 Task: Add Sprouts Large Grade A Brown Cage Free Eggs to the cart.
Action: Mouse moved to (323, 145)
Screenshot: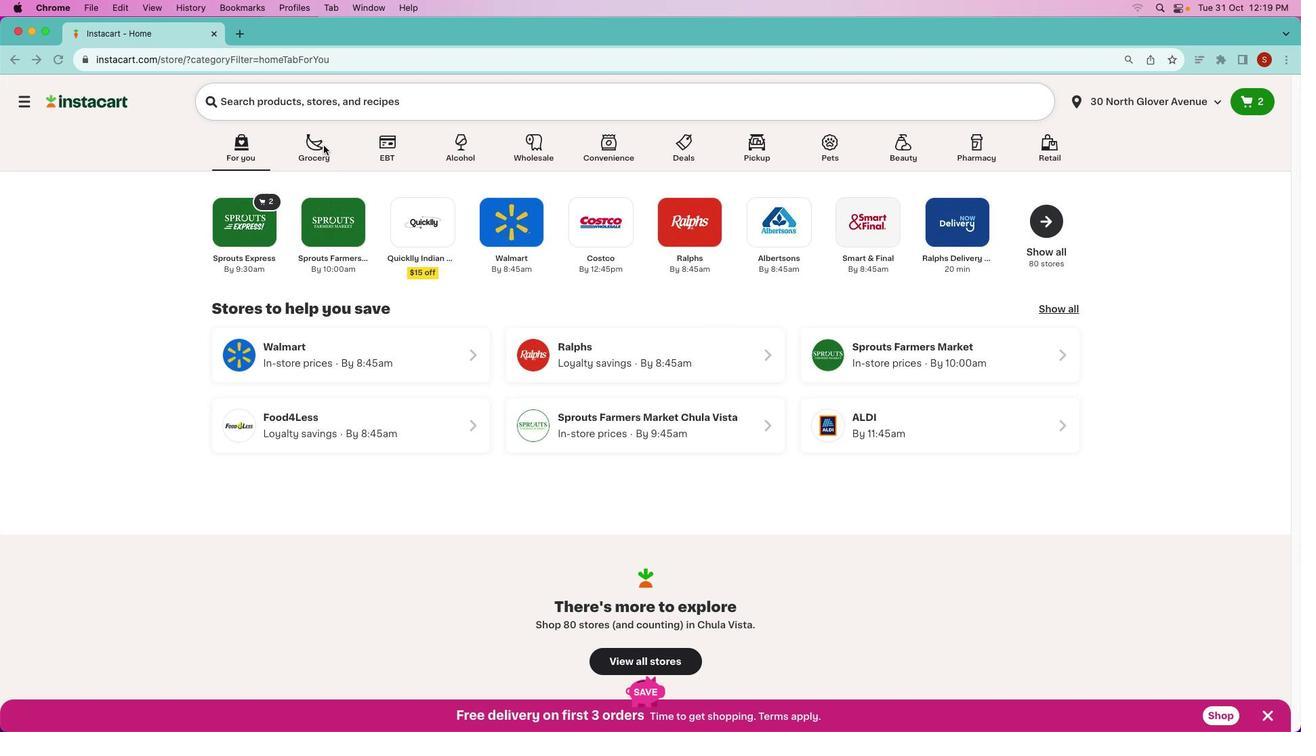 
Action: Mouse pressed left at (323, 145)
Screenshot: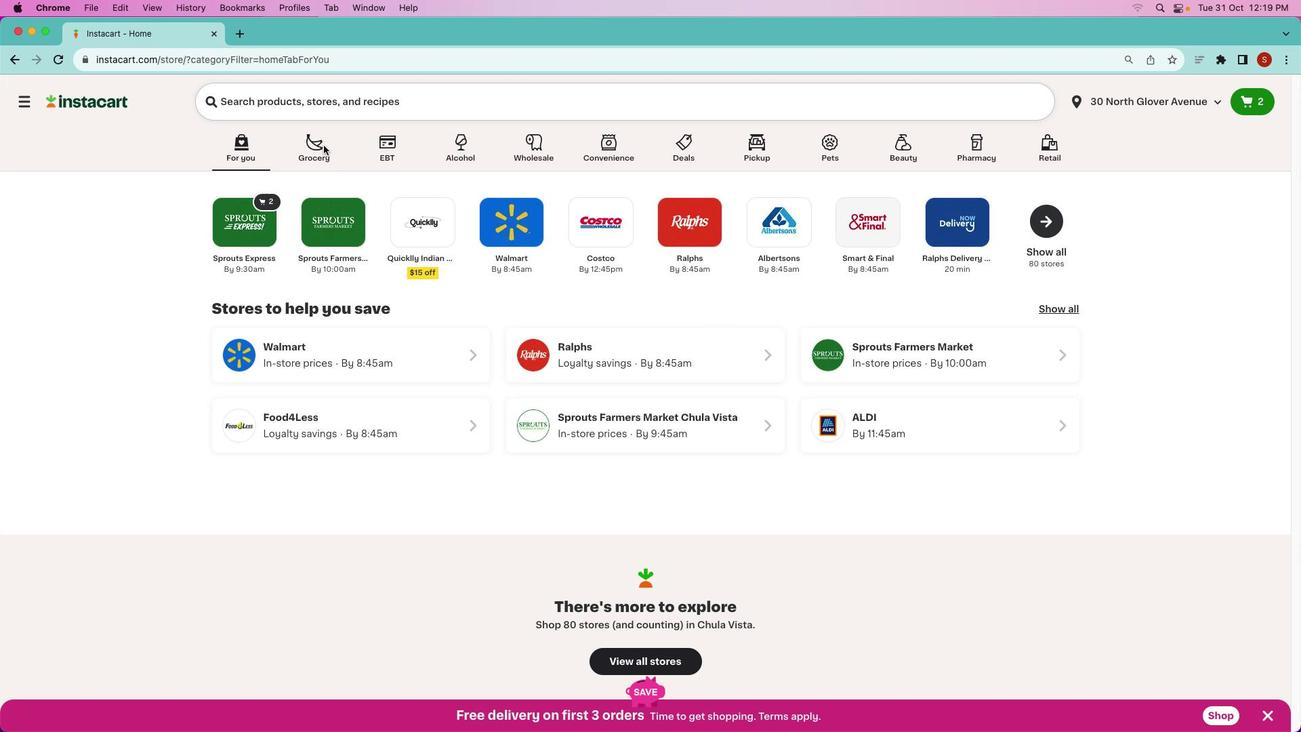
Action: Mouse moved to (324, 145)
Screenshot: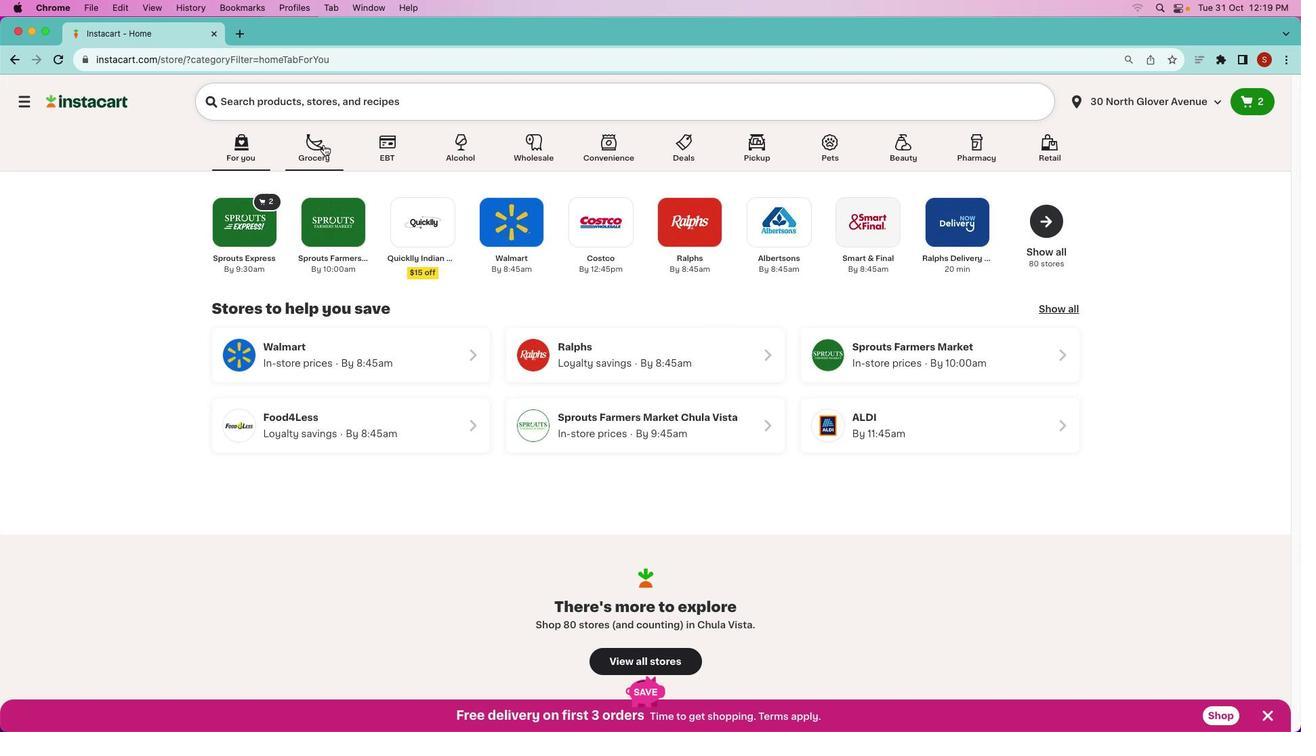 
Action: Mouse pressed left at (324, 145)
Screenshot: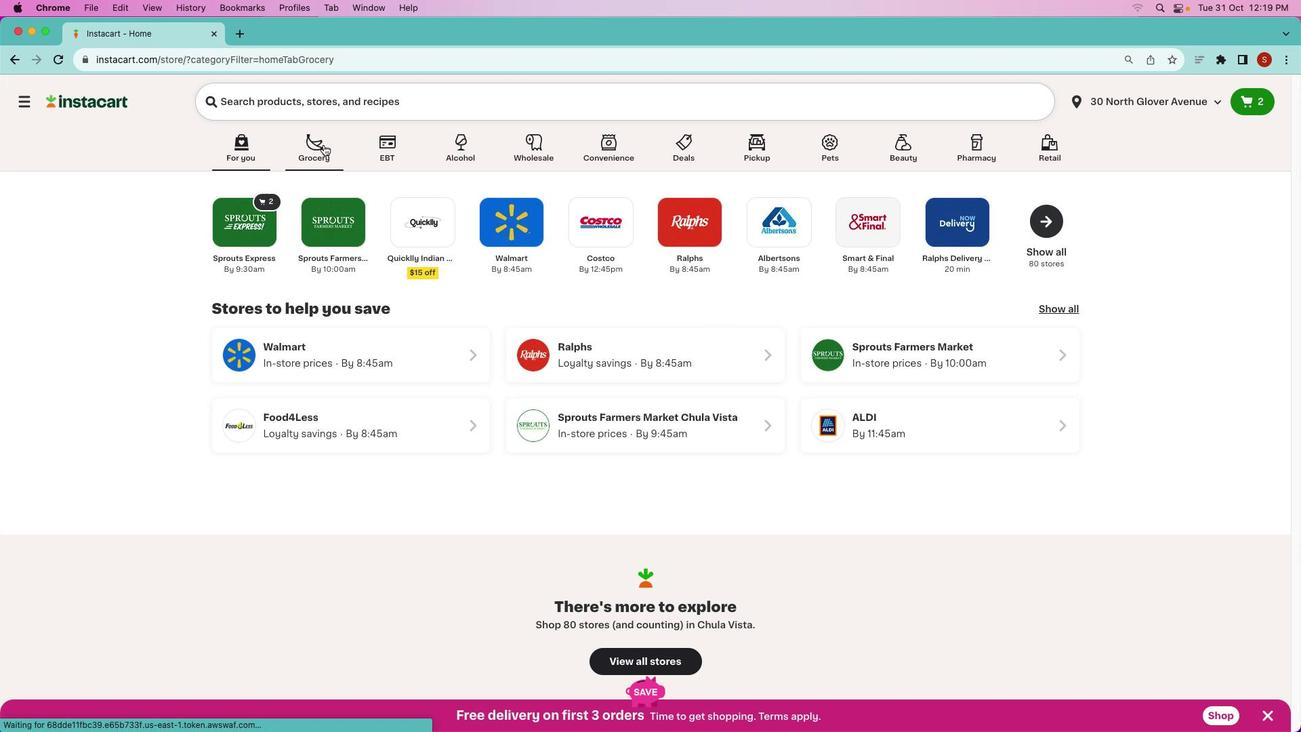 
Action: Mouse moved to (726, 353)
Screenshot: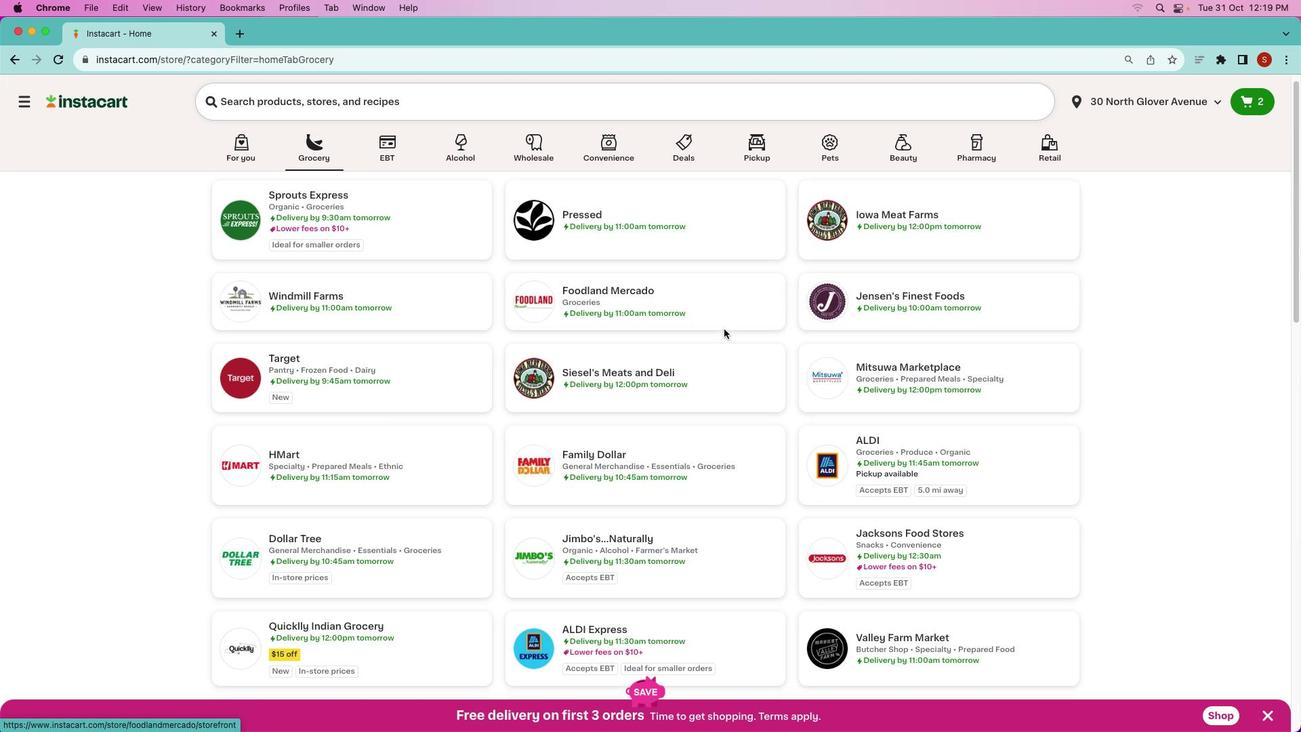 
Action: Mouse scrolled (726, 353) with delta (0, 0)
Screenshot: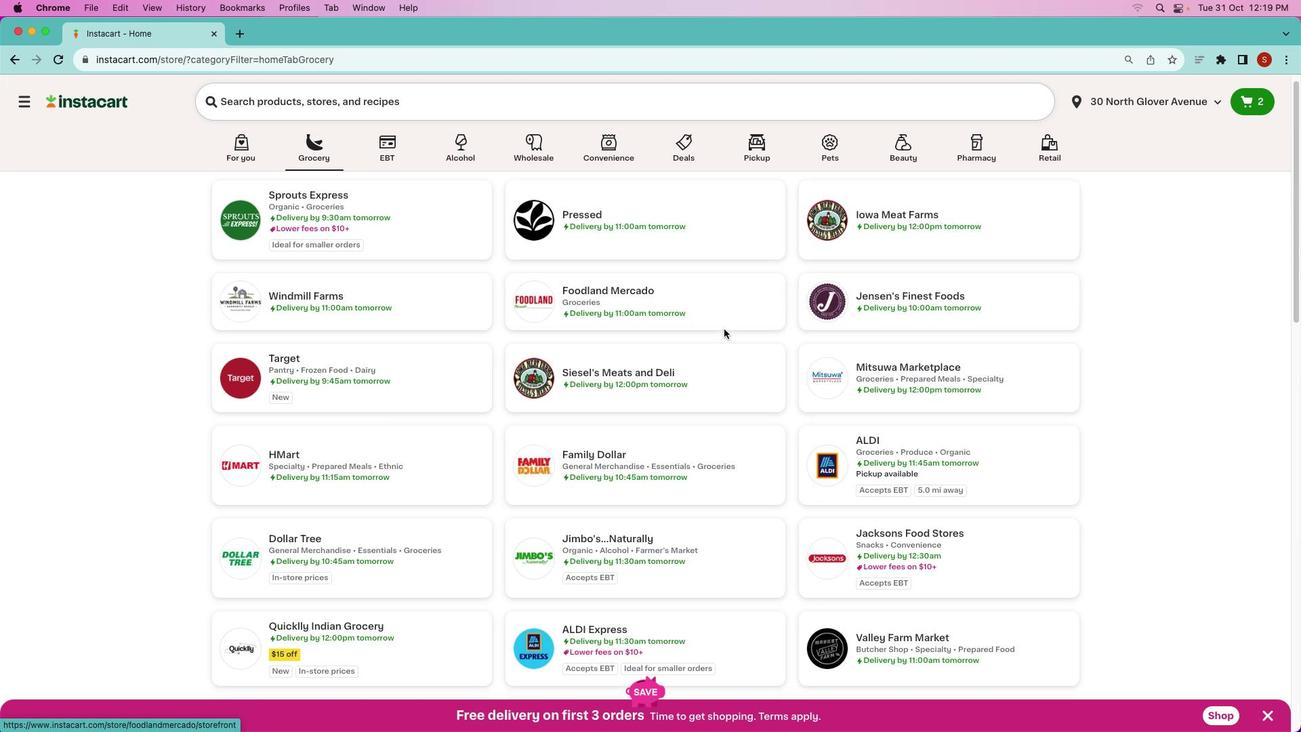 
Action: Mouse moved to (726, 346)
Screenshot: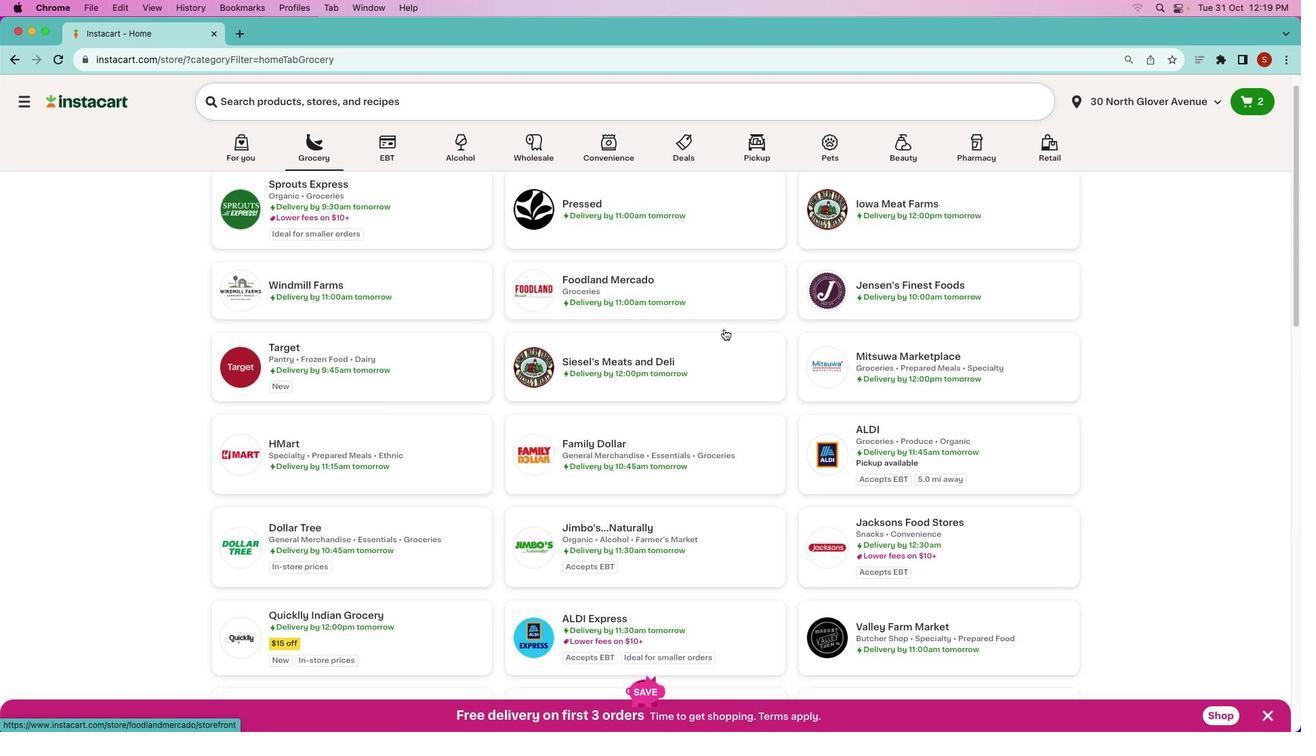 
Action: Mouse scrolled (726, 346) with delta (0, 0)
Screenshot: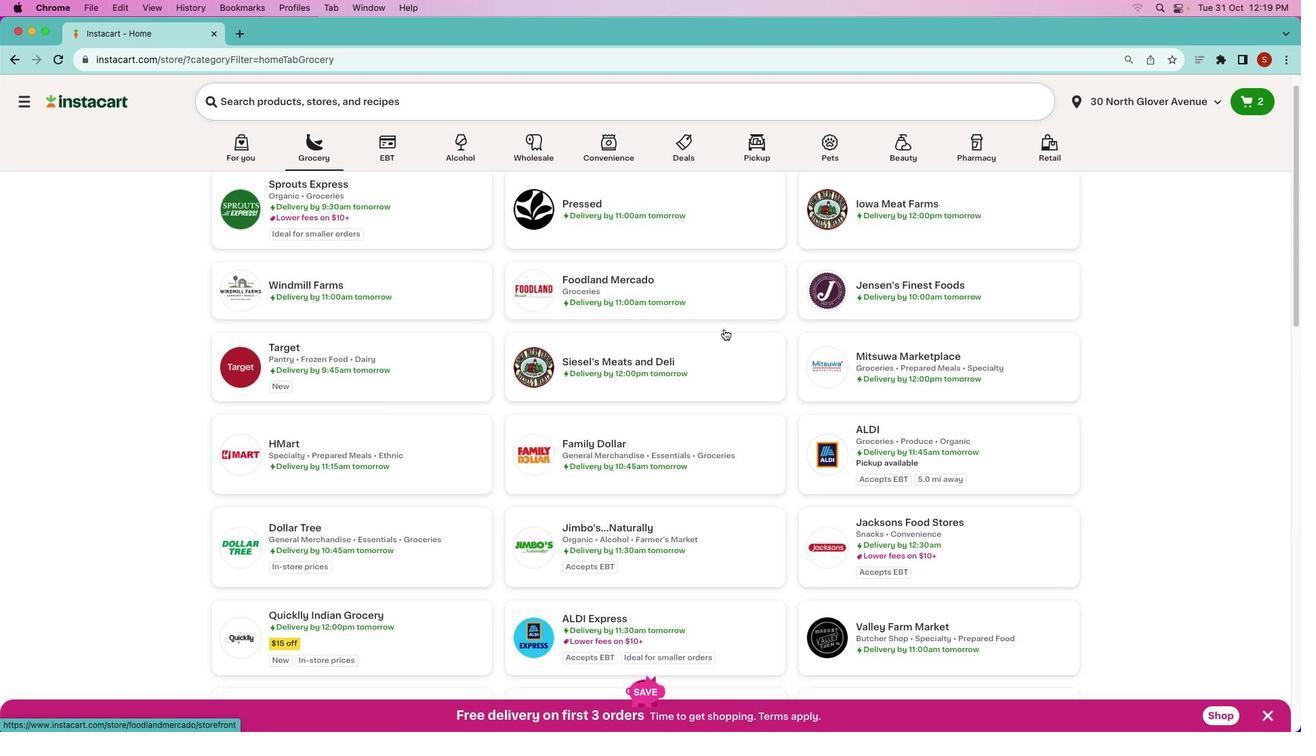 
Action: Mouse moved to (725, 336)
Screenshot: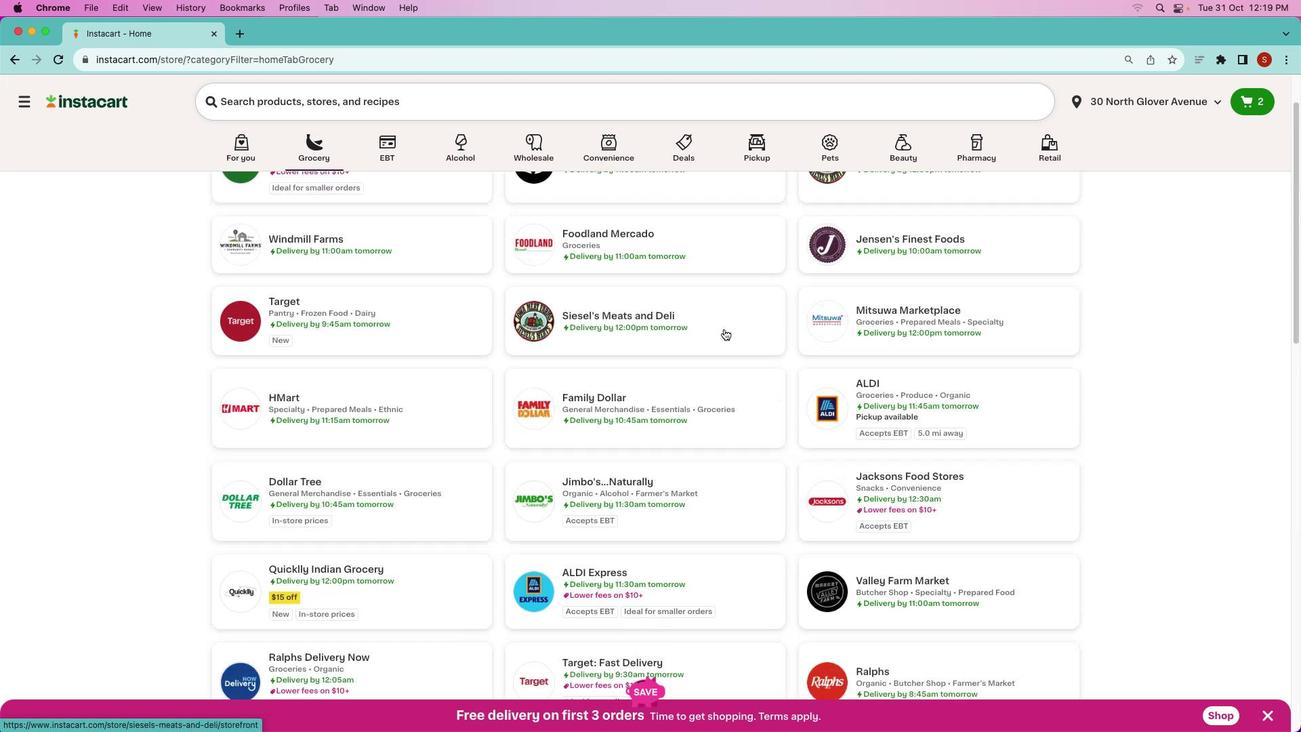 
Action: Mouse scrolled (725, 336) with delta (0, -2)
Screenshot: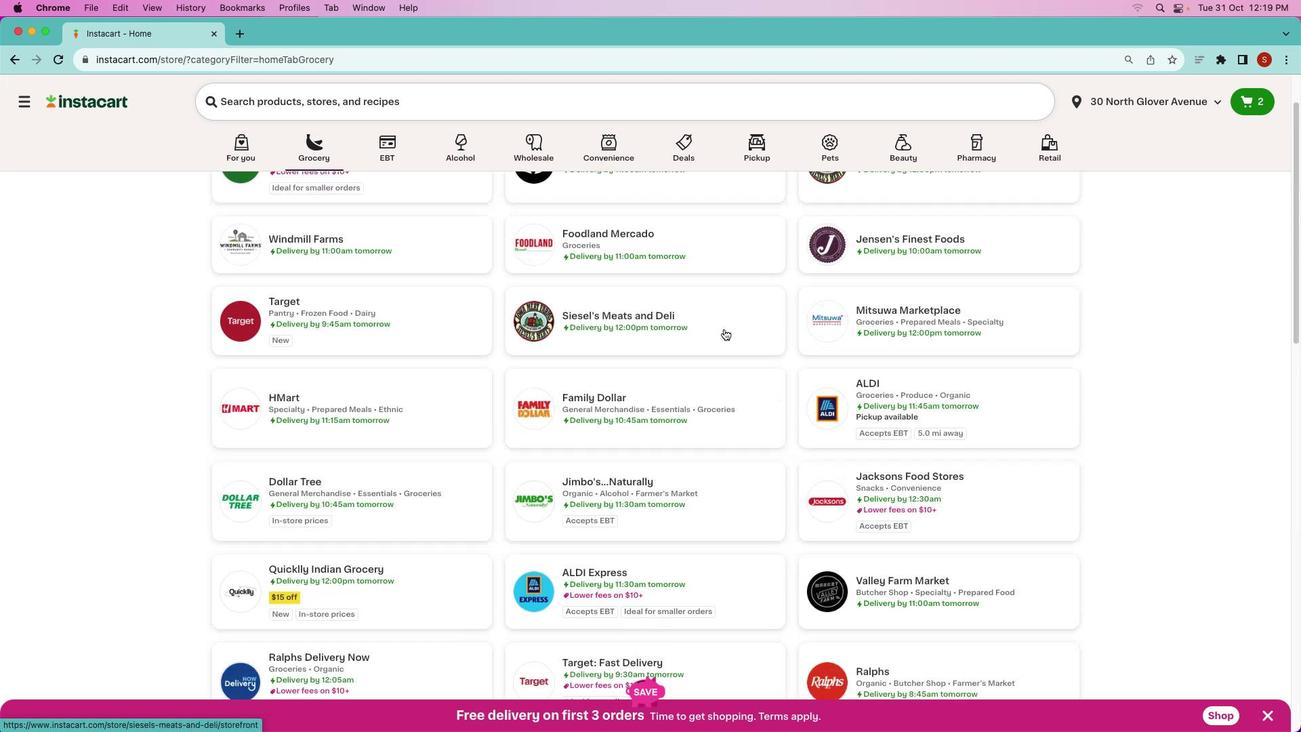 
Action: Mouse moved to (724, 339)
Screenshot: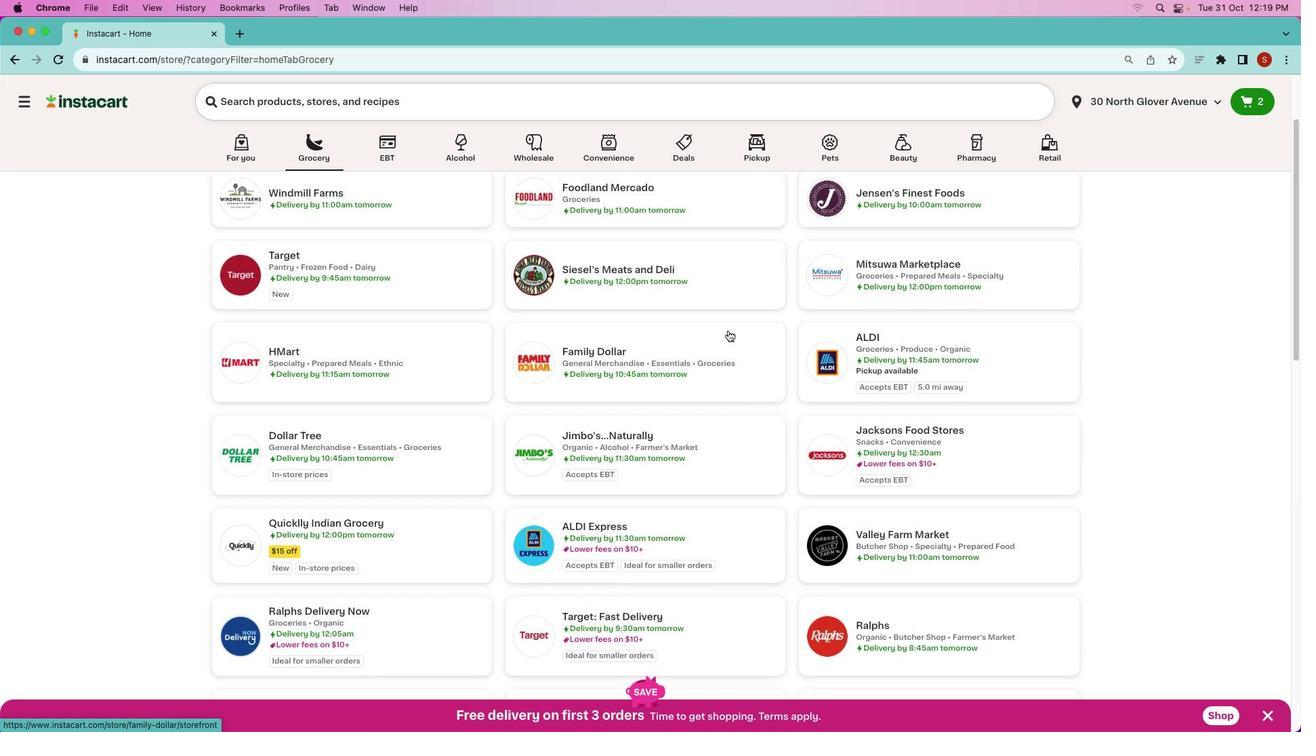 
Action: Mouse scrolled (724, 339) with delta (0, 0)
Screenshot: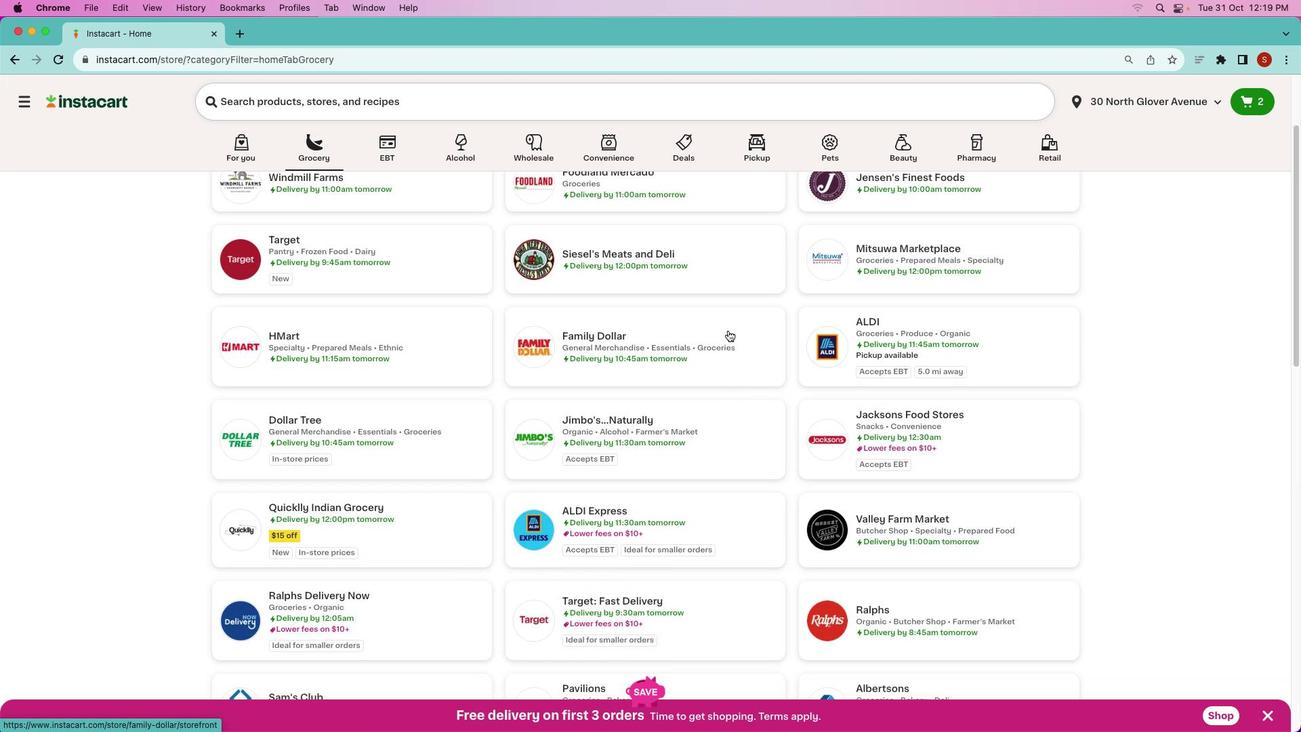 
Action: Mouse moved to (725, 337)
Screenshot: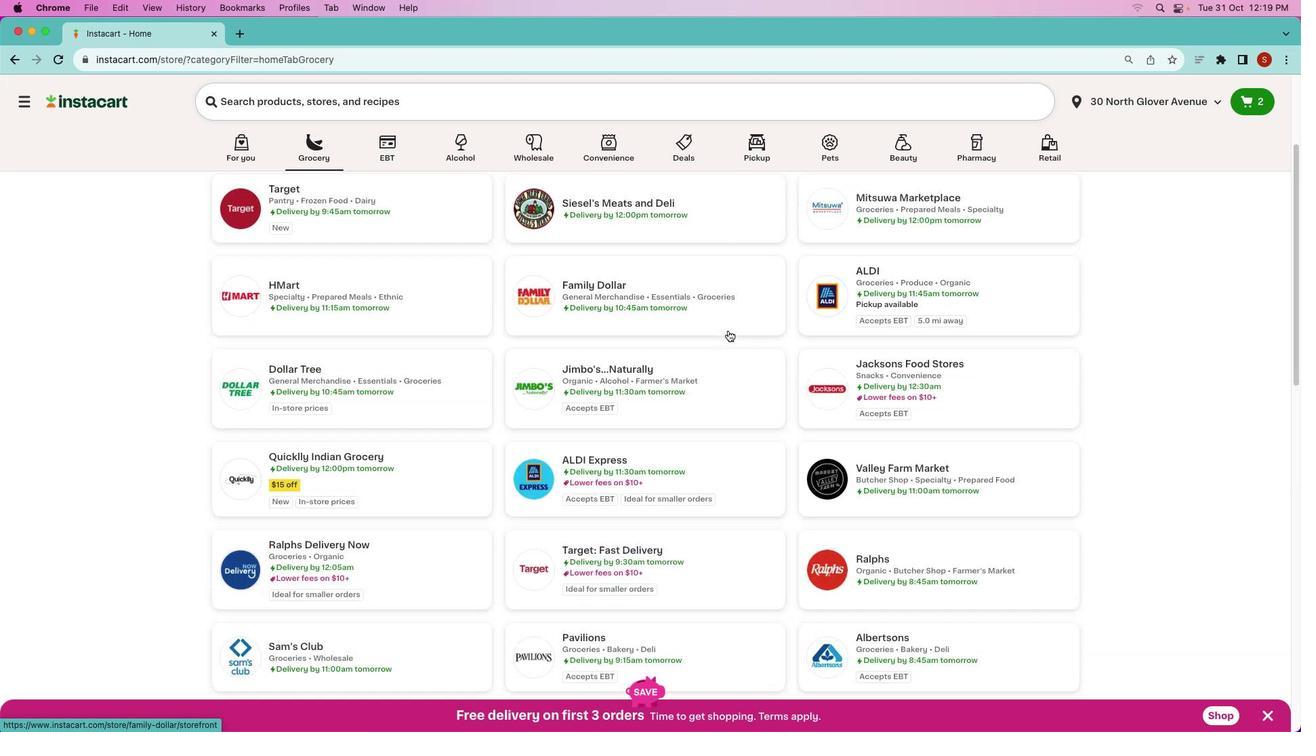 
Action: Mouse scrolled (725, 337) with delta (0, 0)
Screenshot: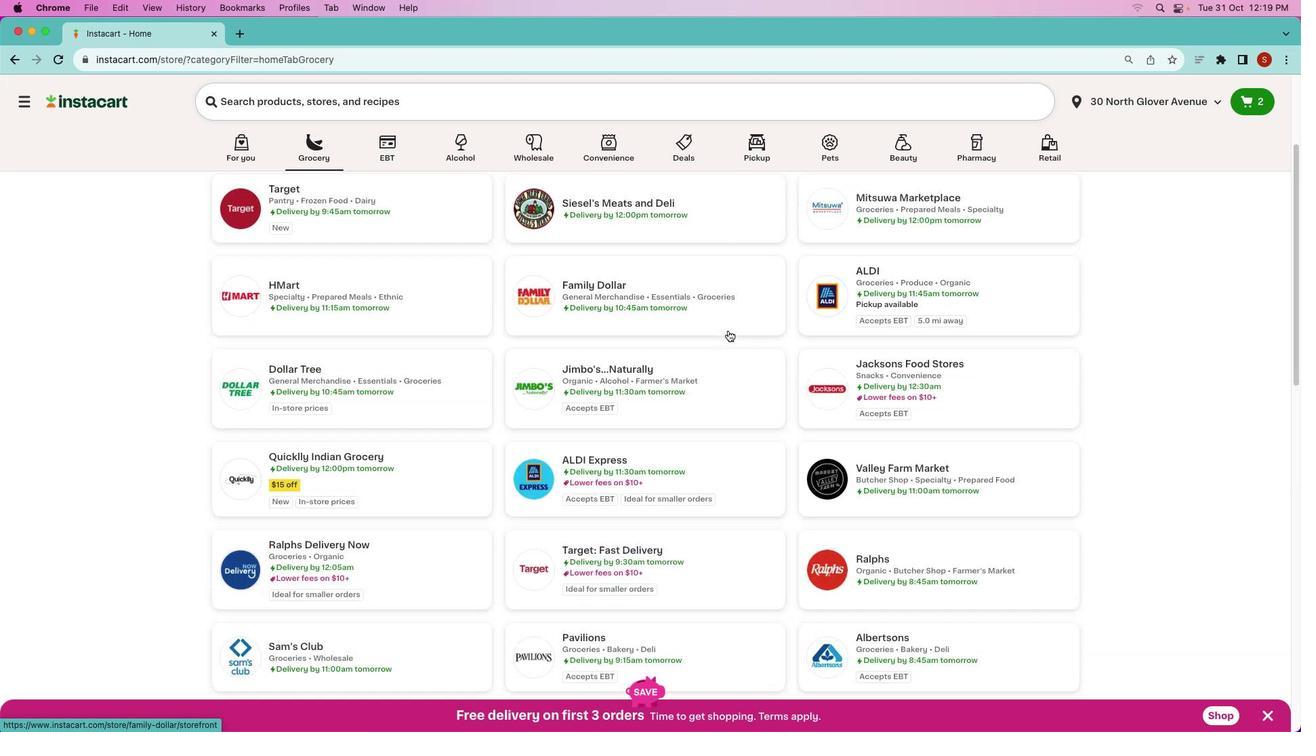 
Action: Mouse moved to (727, 334)
Screenshot: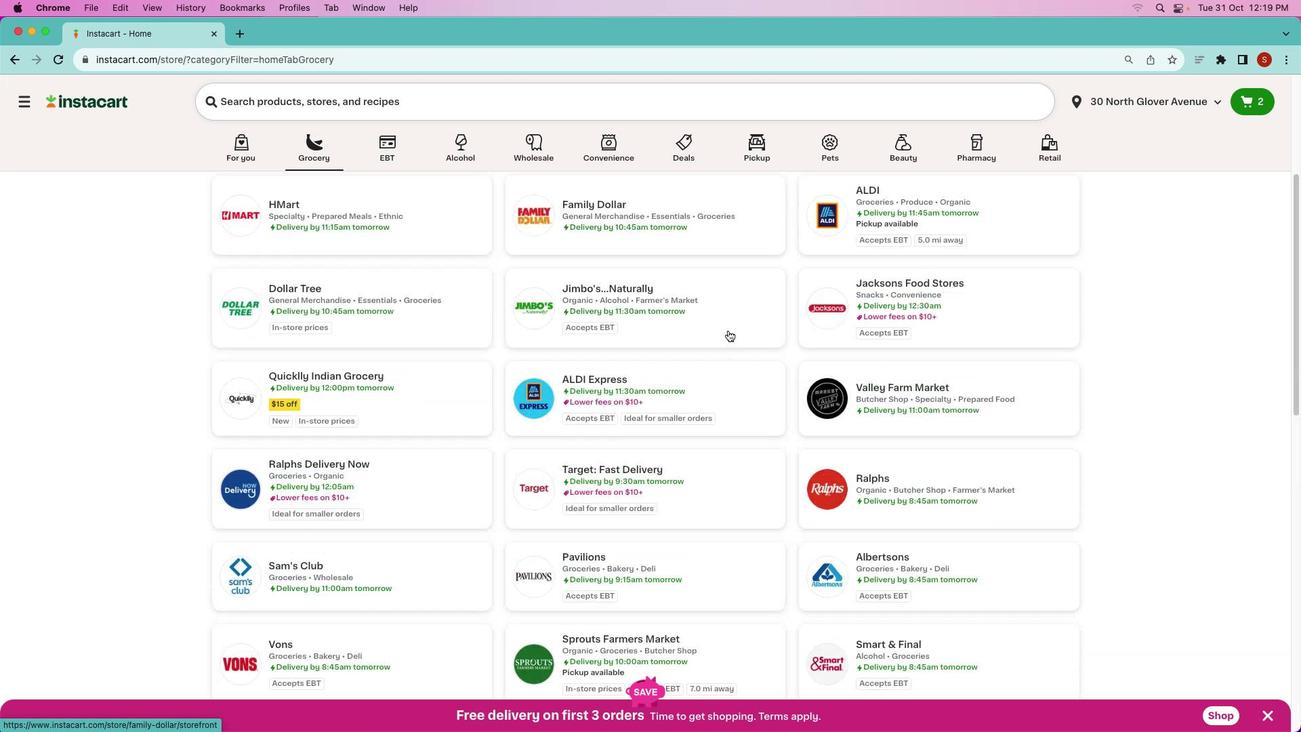 
Action: Mouse scrolled (727, 334) with delta (0, -2)
Screenshot: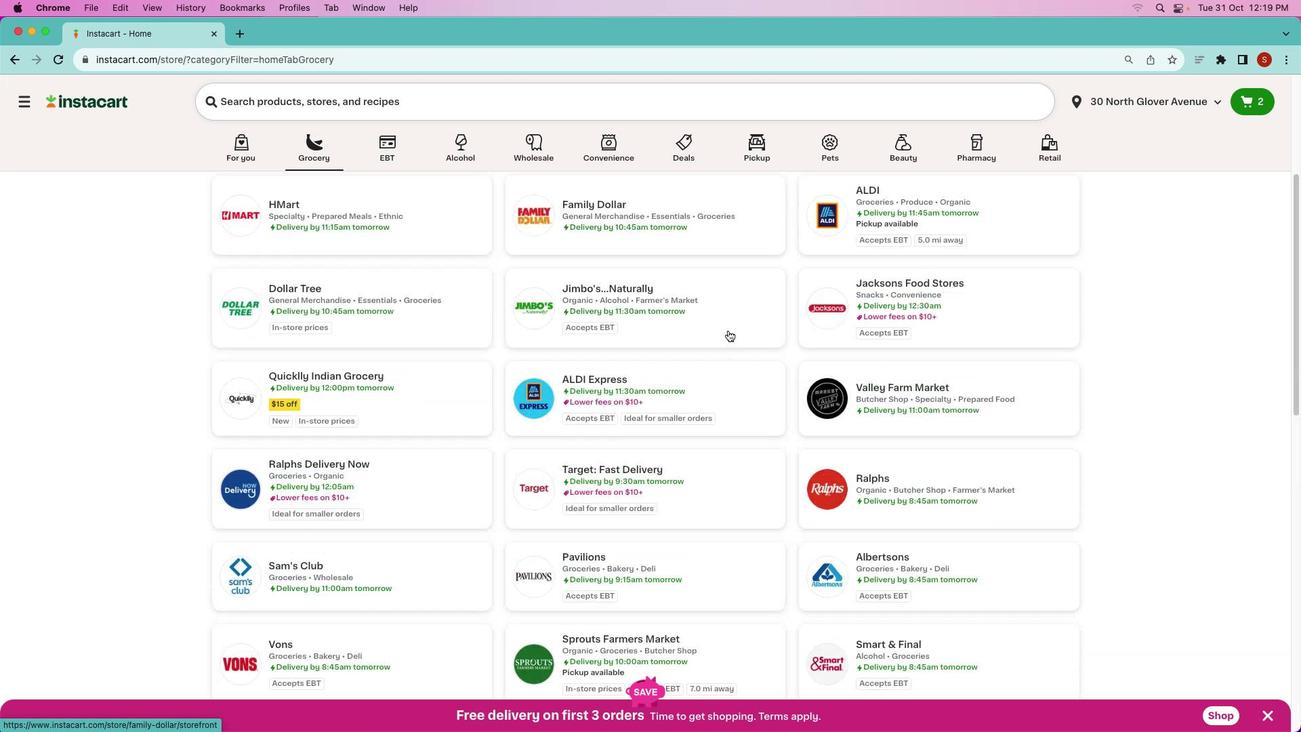 
Action: Mouse moved to (728, 330)
Screenshot: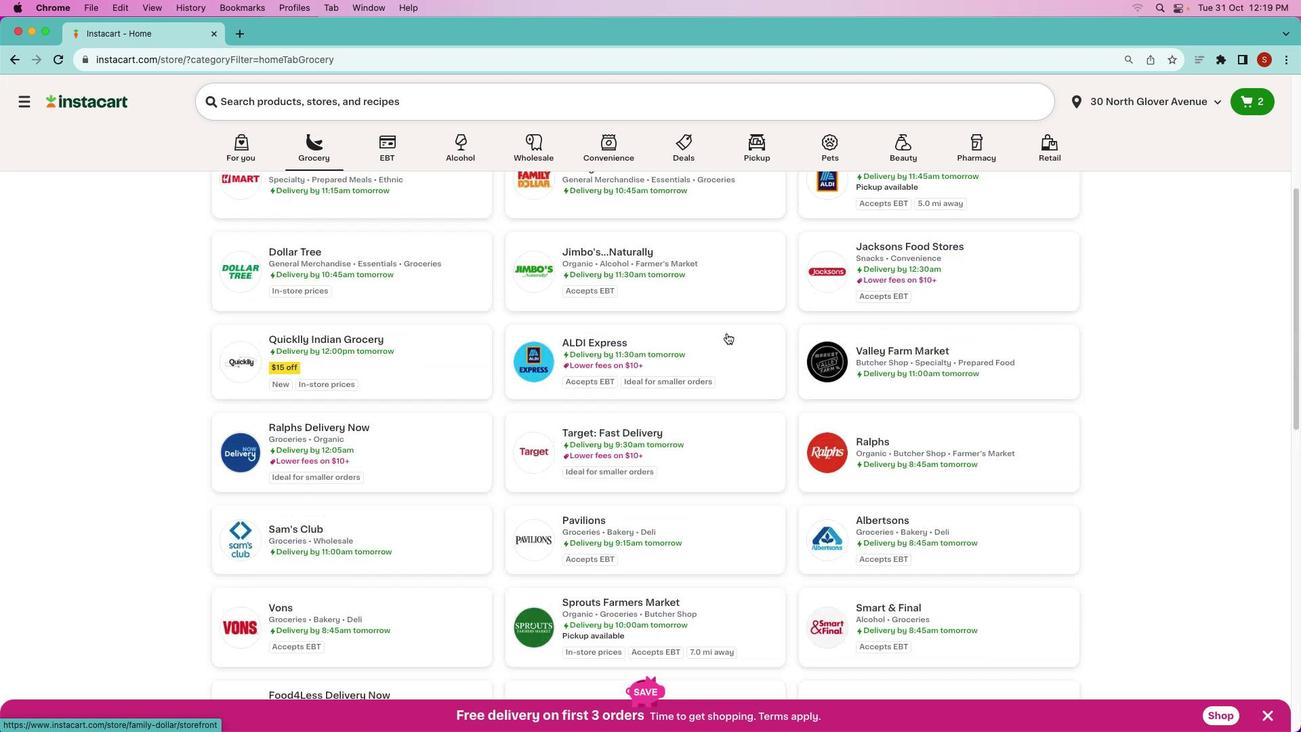 
Action: Mouse scrolled (728, 330) with delta (0, -2)
Screenshot: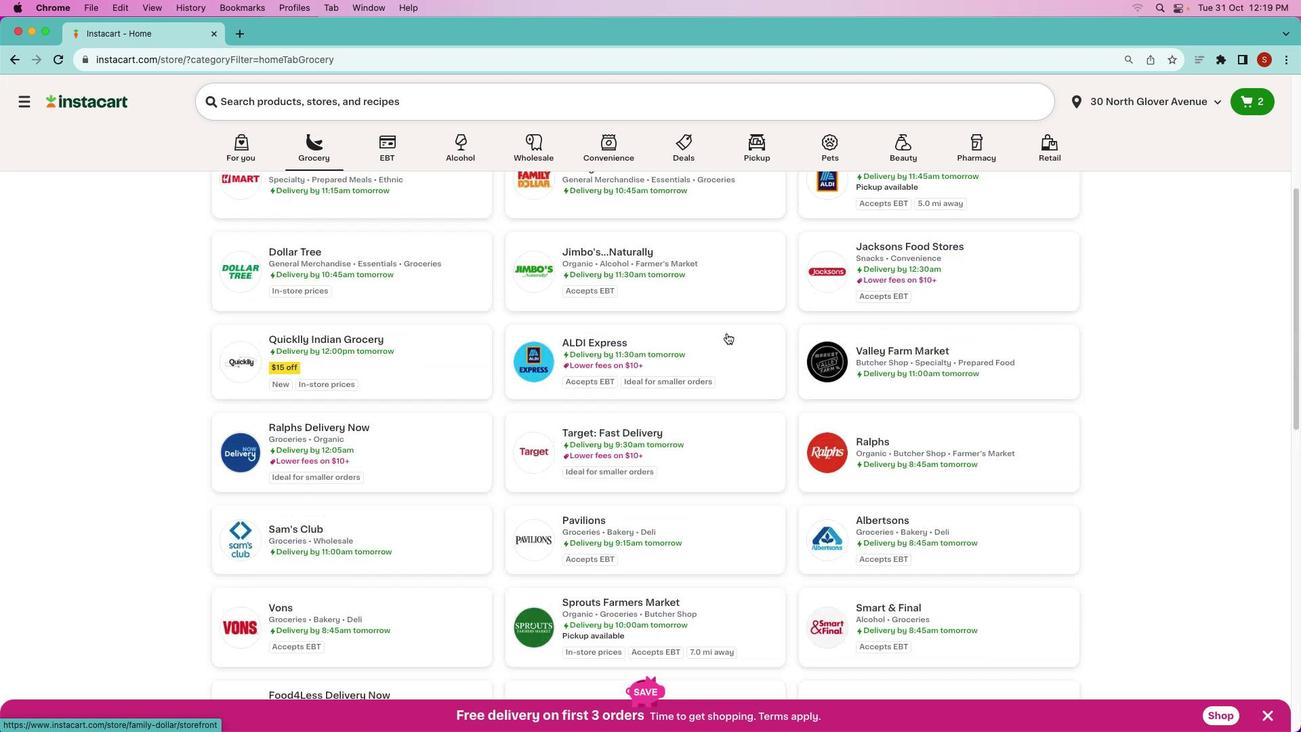 
Action: Mouse moved to (661, 559)
Screenshot: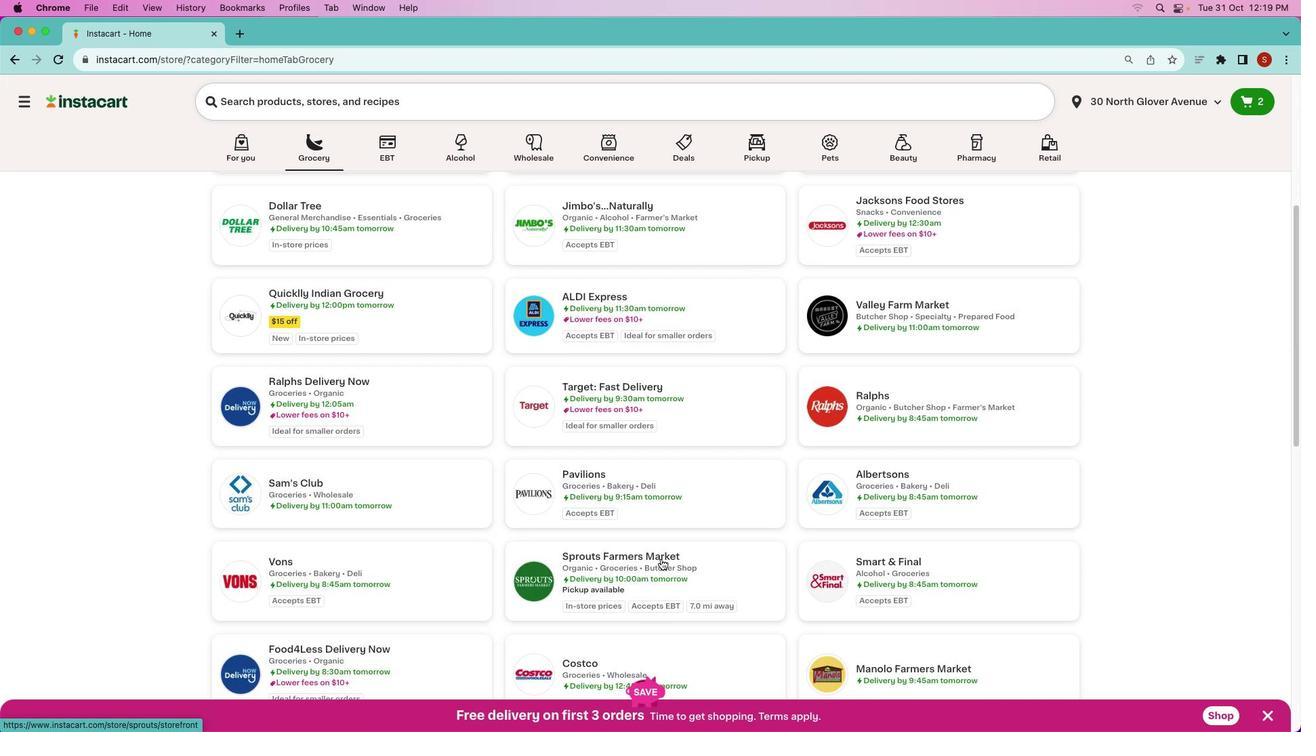 
Action: Mouse pressed left at (661, 559)
Screenshot: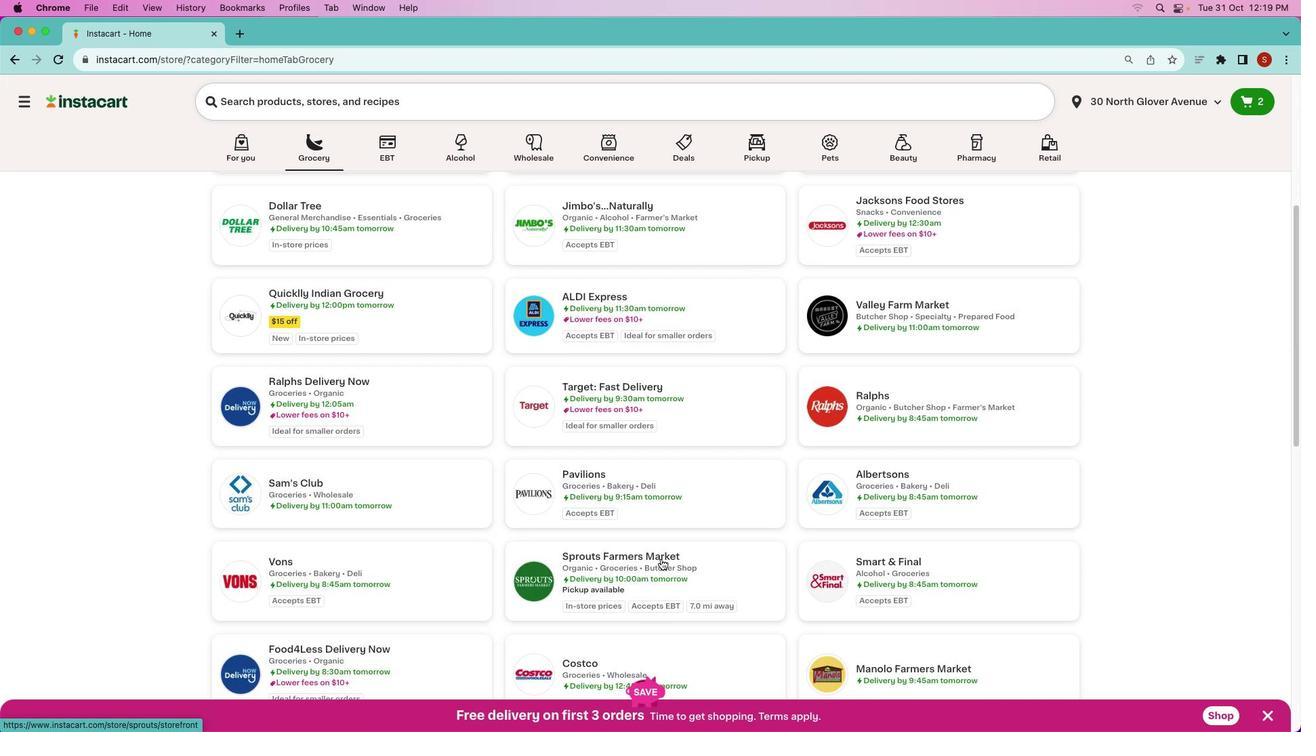 
Action: Mouse moved to (423, 155)
Screenshot: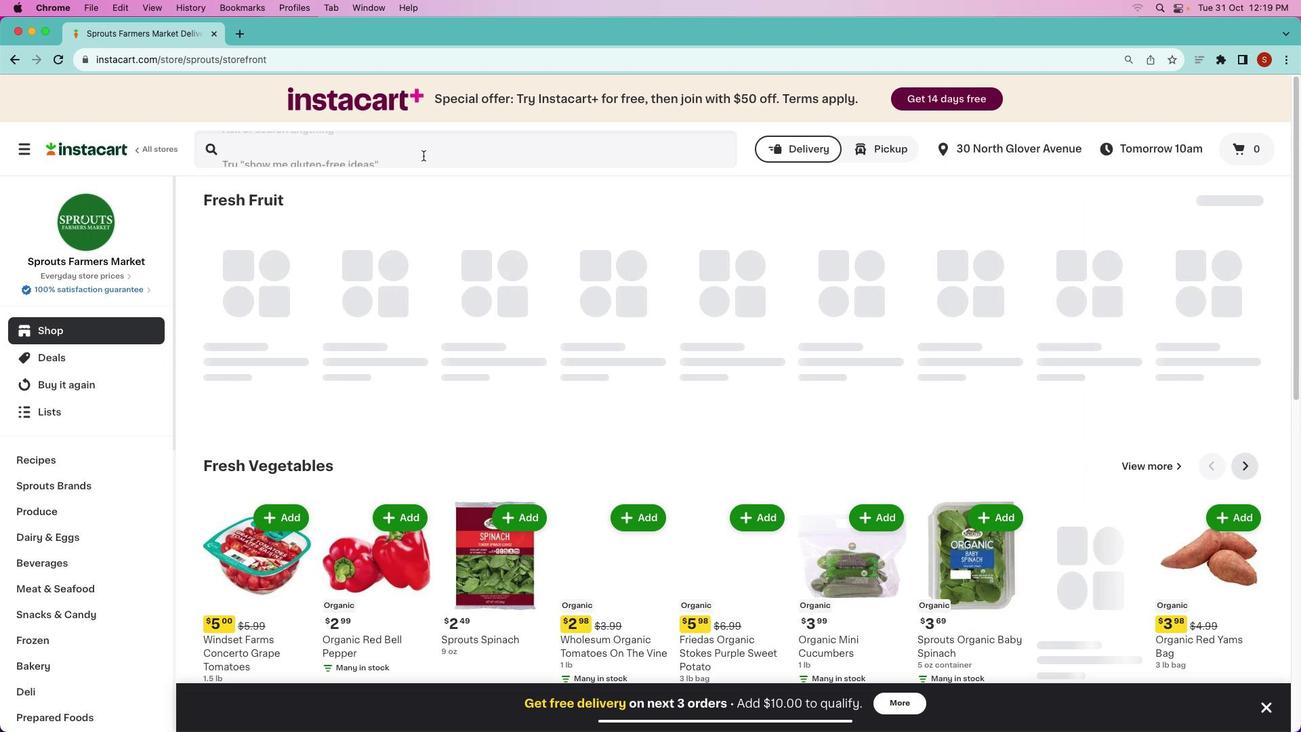 
Action: Mouse pressed left at (423, 155)
Screenshot: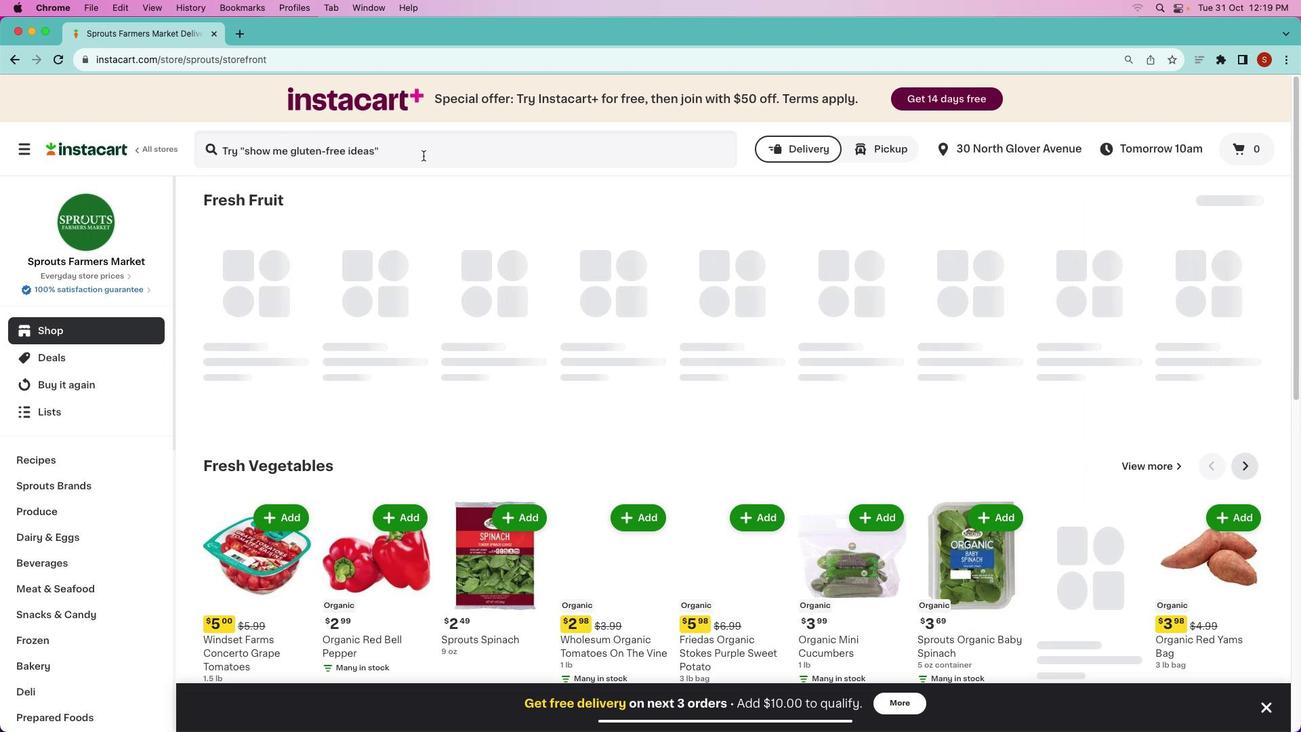 
Action: Mouse moved to (363, 195)
Screenshot: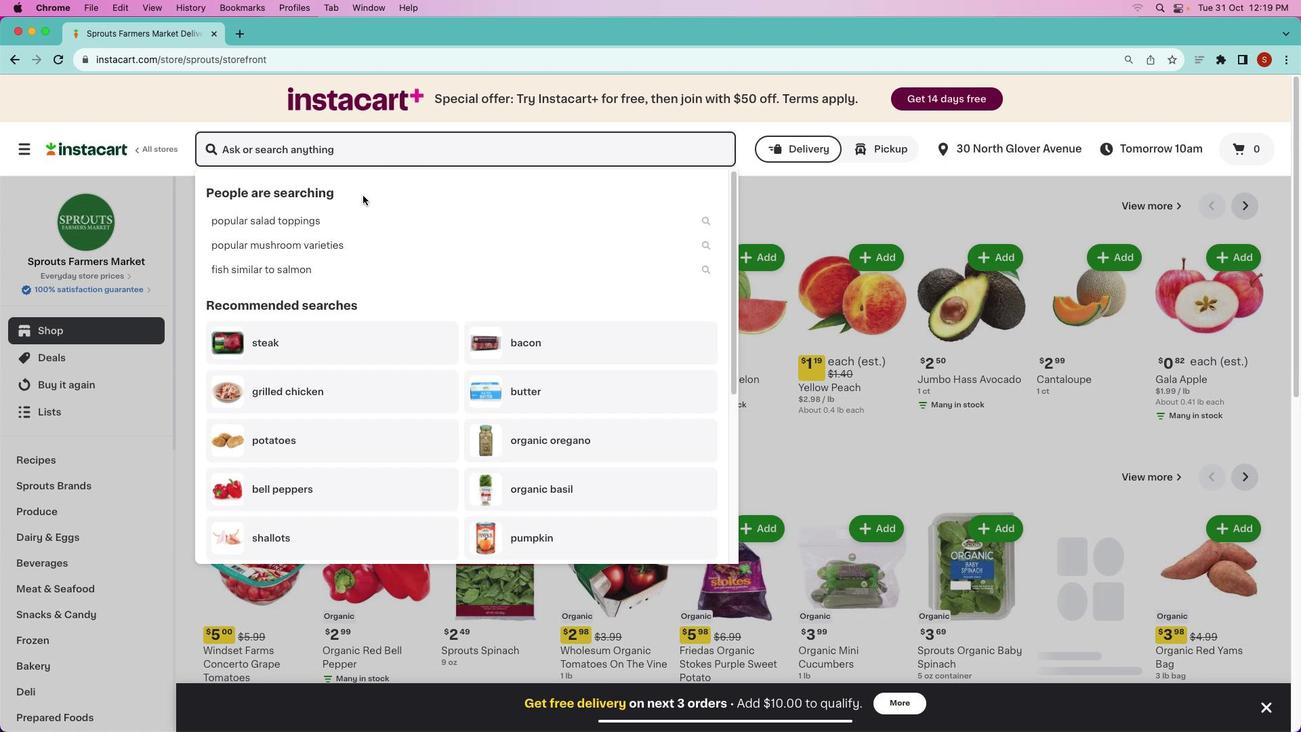 
Action: Key pressed Key.shift_r'S''p''r''o''u''t''s'Key.spaceKey.shift'L''a''g''e'Key.spaceKey.backspaceKey.backspaceKey.backspace'r''g''e'Key.spaceKey.shift_r'G''r''a''d''e'Key.spaceKey.shift_r'A'Key.space'b'Key.shift_r'B''r''o''w''n'Key.space'c''a''g''e'Key.space'f''e''e'Key.backspaceKey.backspace'r''e''e'Key.space'e''g''g''s'
Screenshot: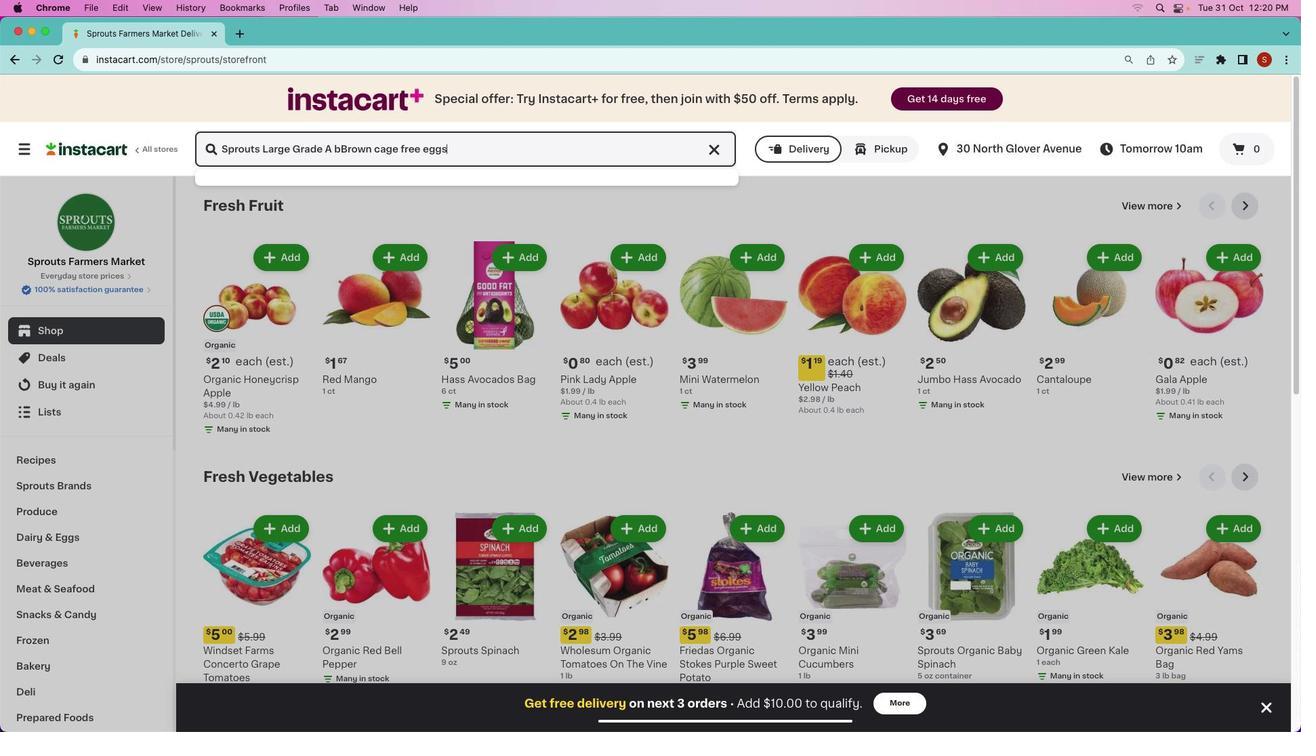 
Action: Mouse moved to (340, 151)
Screenshot: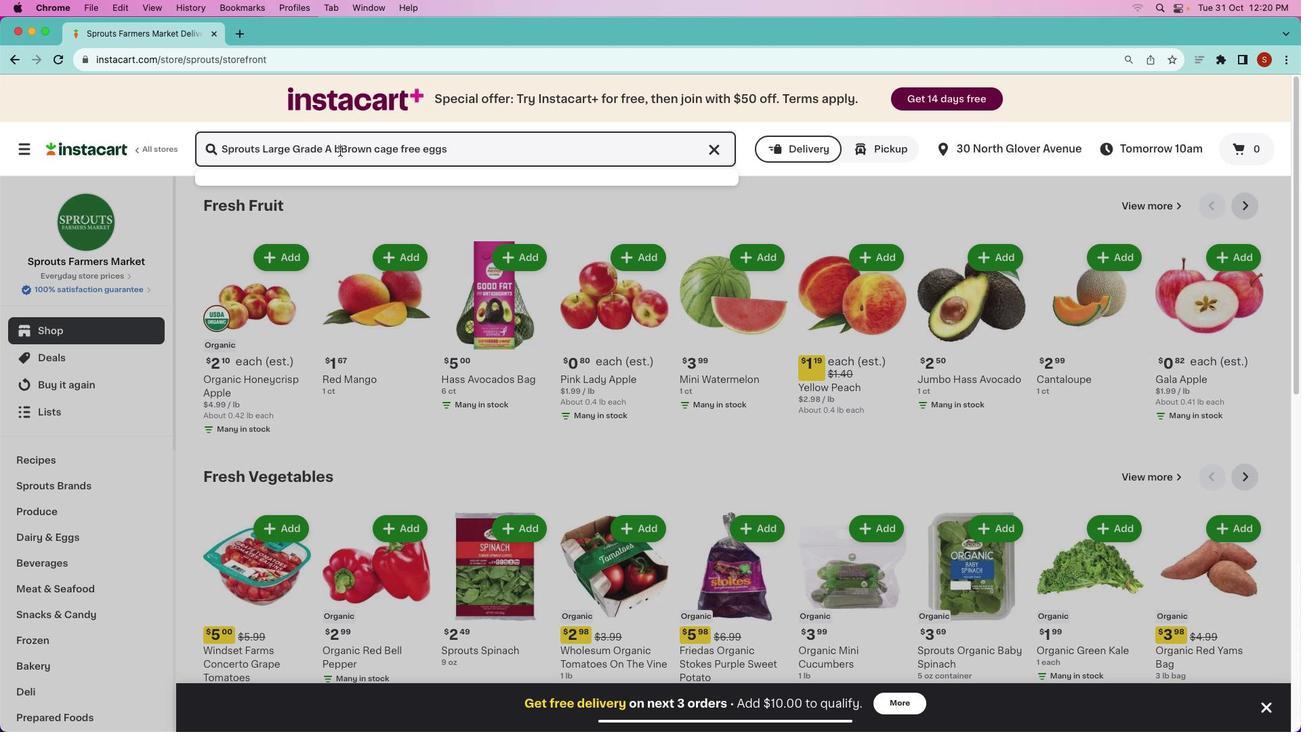
Action: Mouse pressed left at (340, 151)
Screenshot: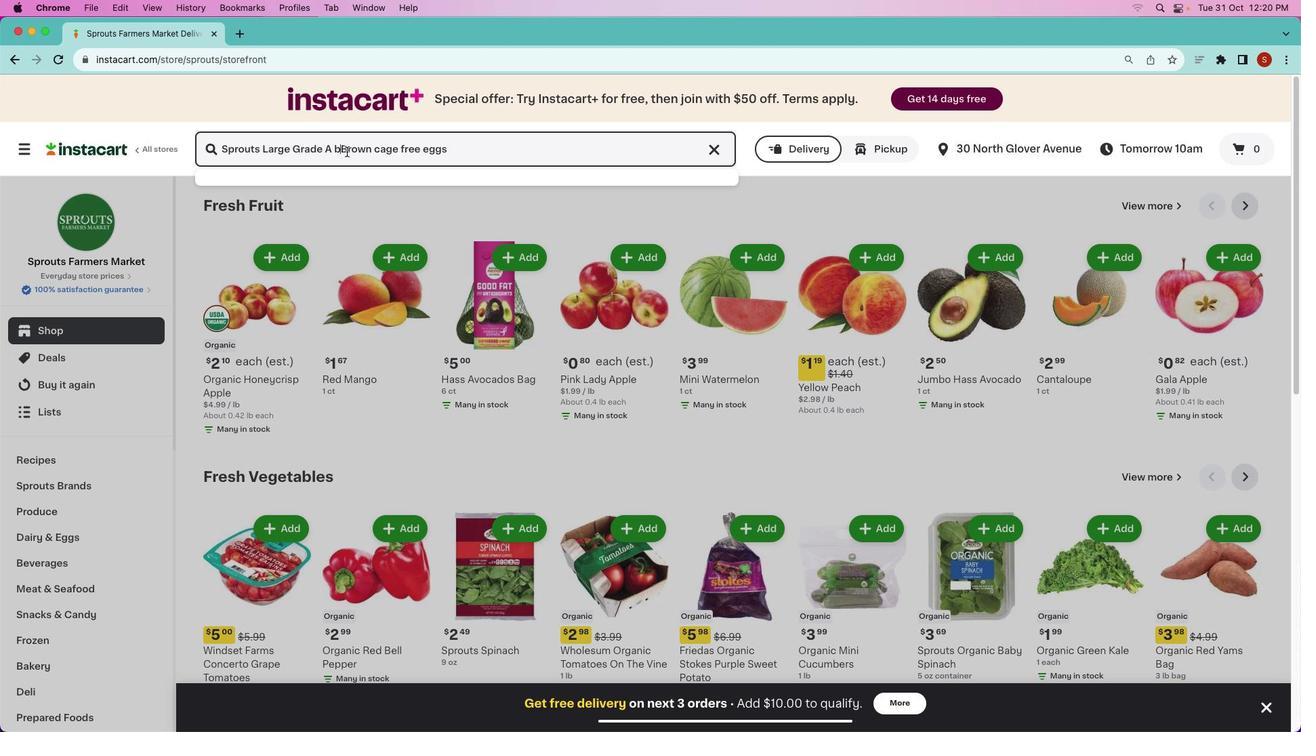 
Action: Mouse moved to (383, 183)
Screenshot: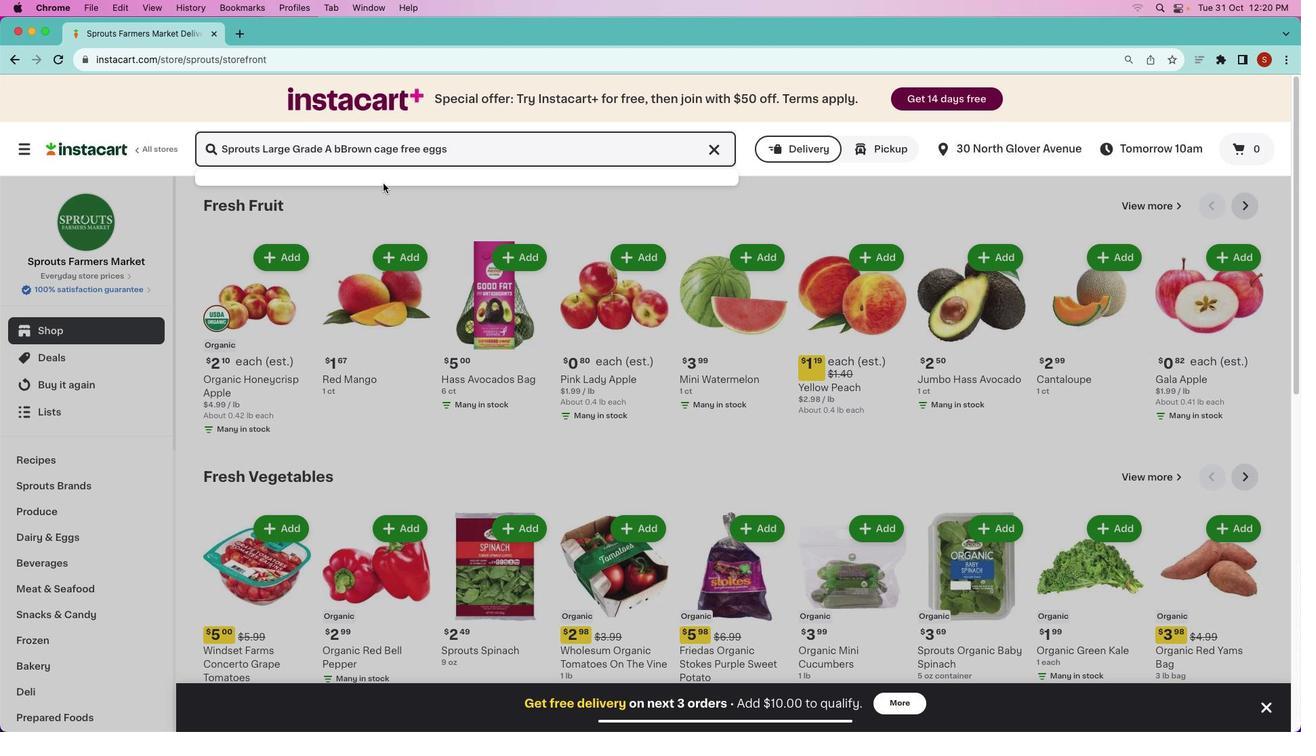 
Action: Key pressed Key.backspaceKey.enter
Screenshot: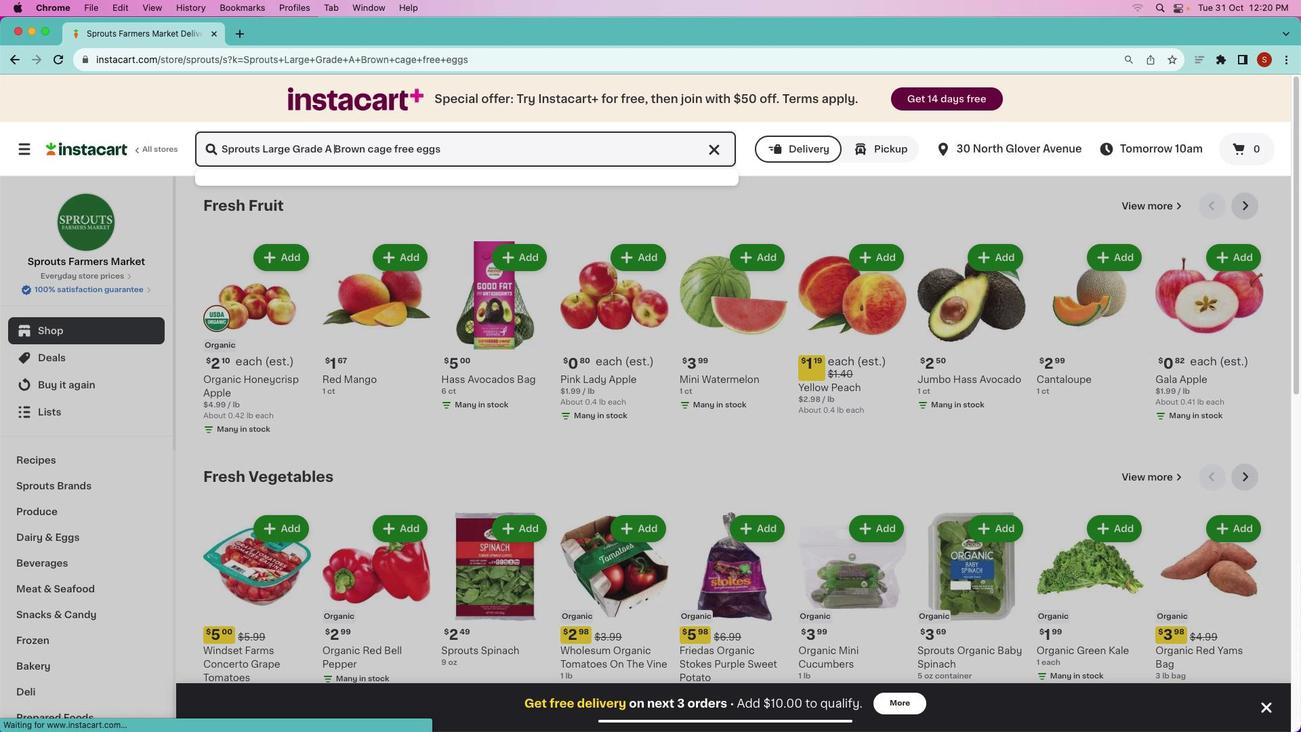 
Action: Mouse moved to (382, 271)
Screenshot: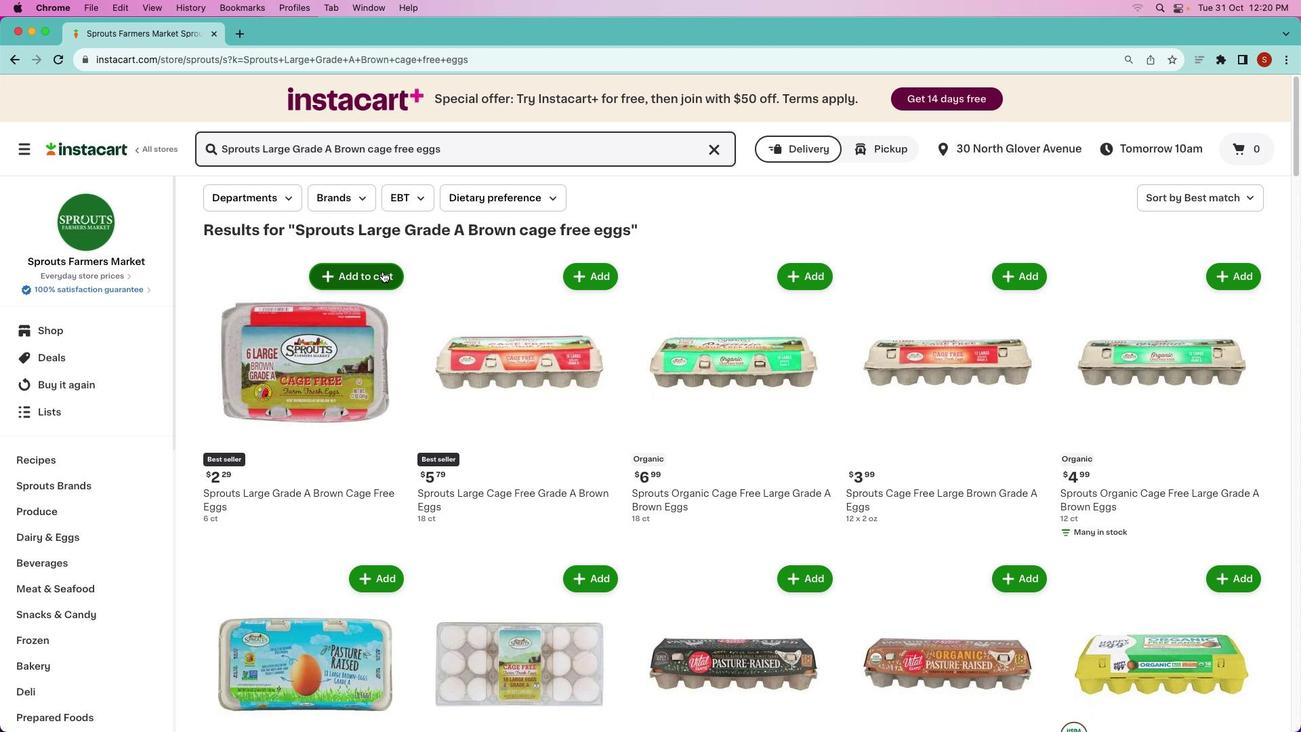 
Action: Mouse pressed left at (382, 271)
Screenshot: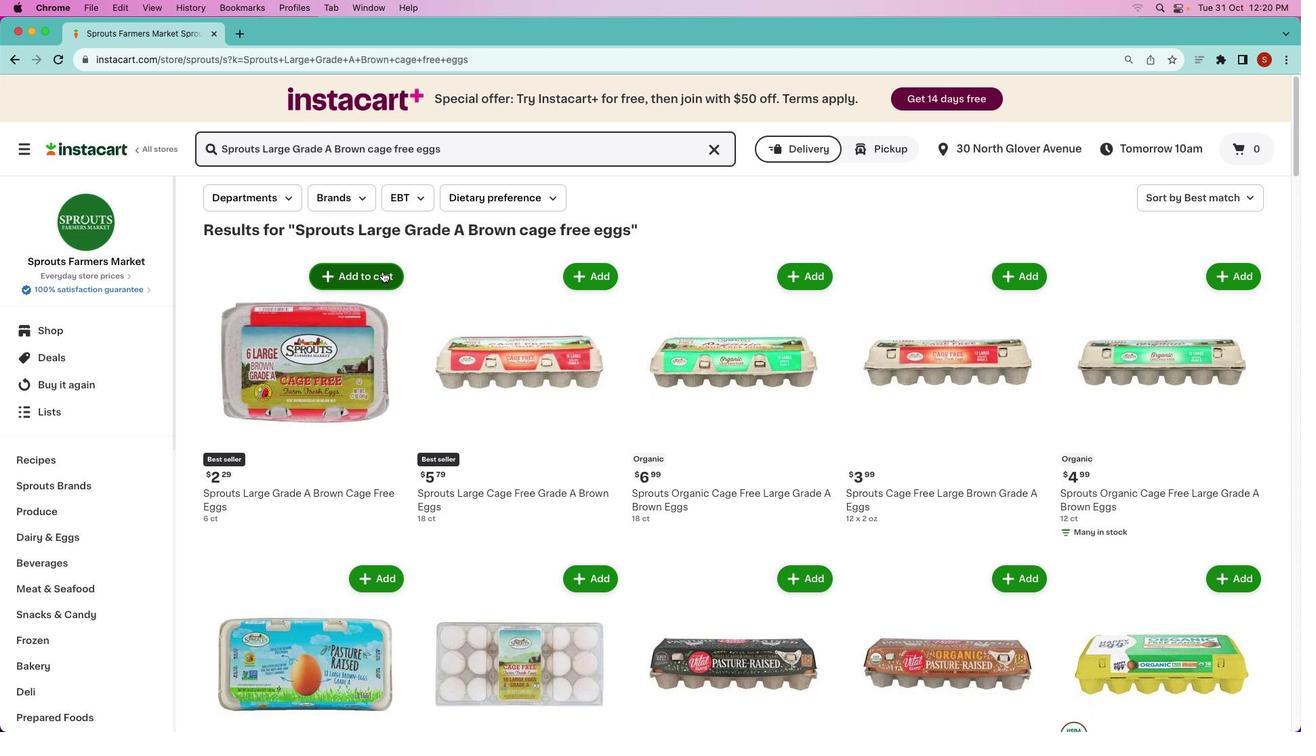 
Action: Mouse moved to (385, 349)
Screenshot: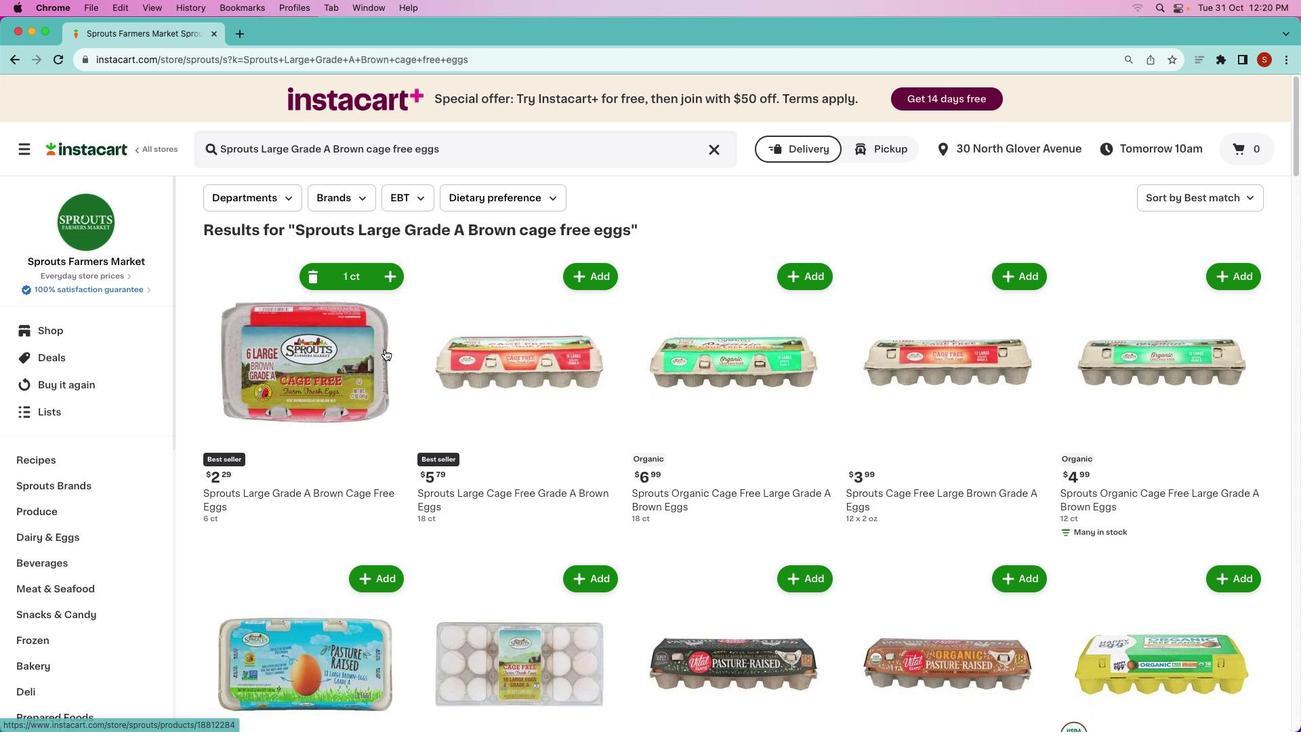 
